 Task: Create a due date automation trigger when advanced on, the moment a card is due add fields with custom field "Resume" set to a number greater than 1 and greater or equal to 10.
Action: Mouse moved to (876, 252)
Screenshot: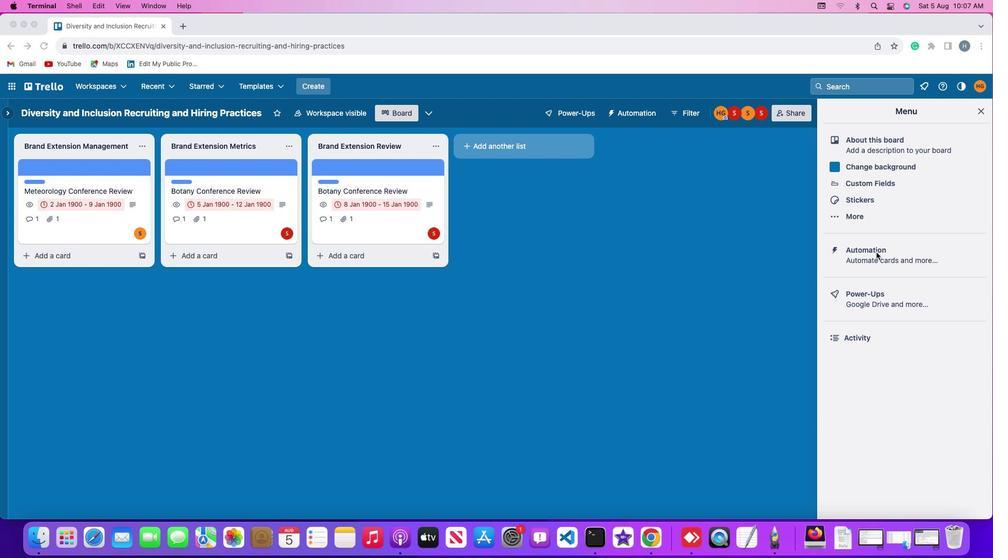 
Action: Mouse pressed left at (876, 252)
Screenshot: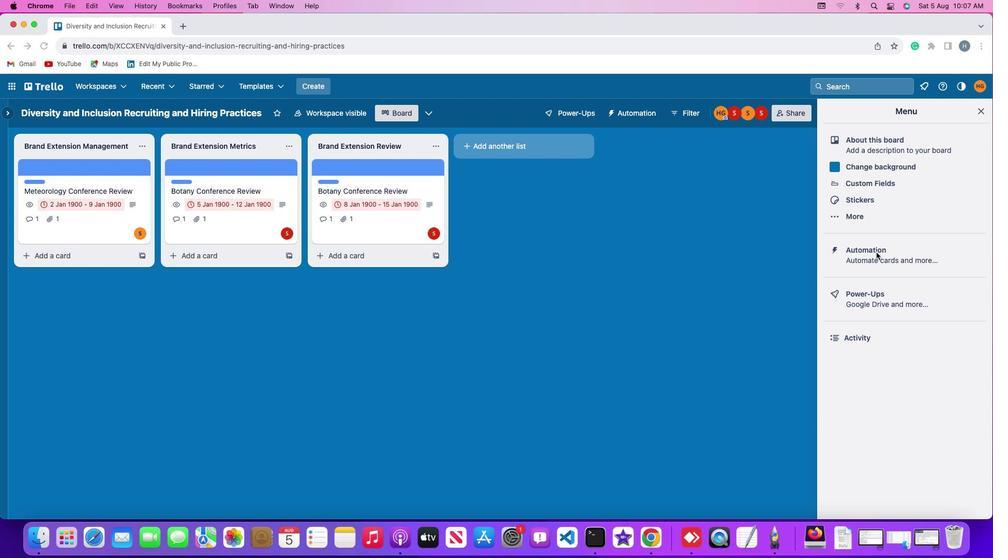 
Action: Mouse pressed left at (876, 252)
Screenshot: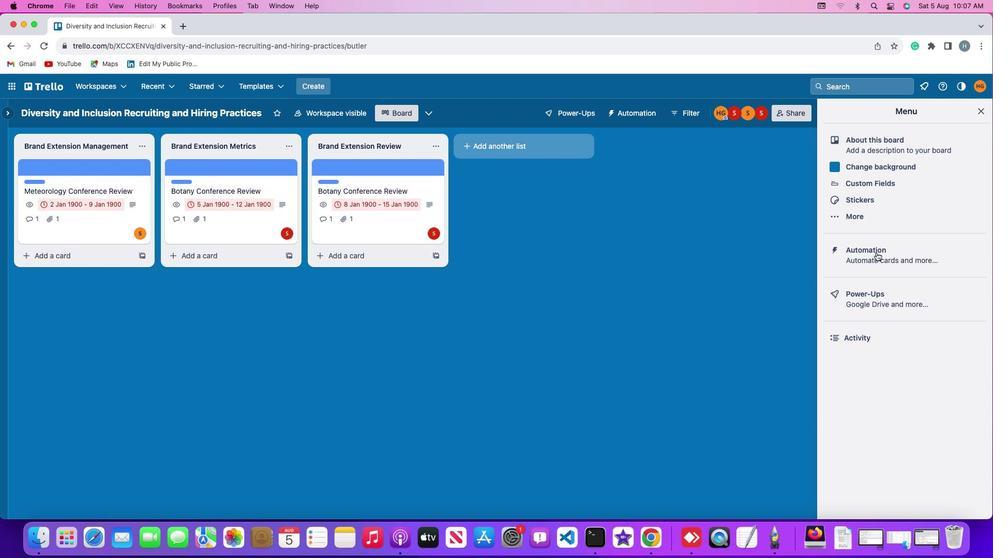 
Action: Mouse moved to (77, 243)
Screenshot: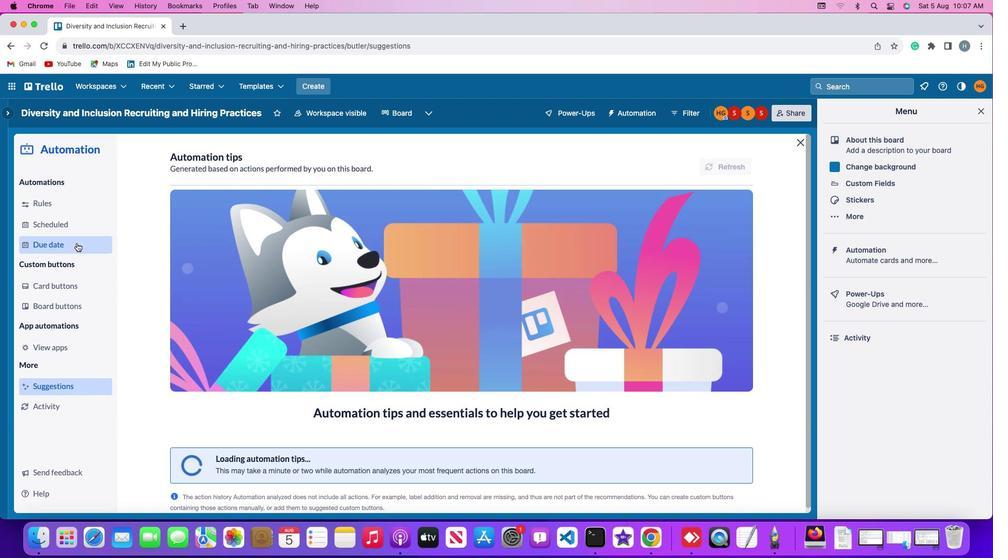 
Action: Mouse pressed left at (77, 243)
Screenshot: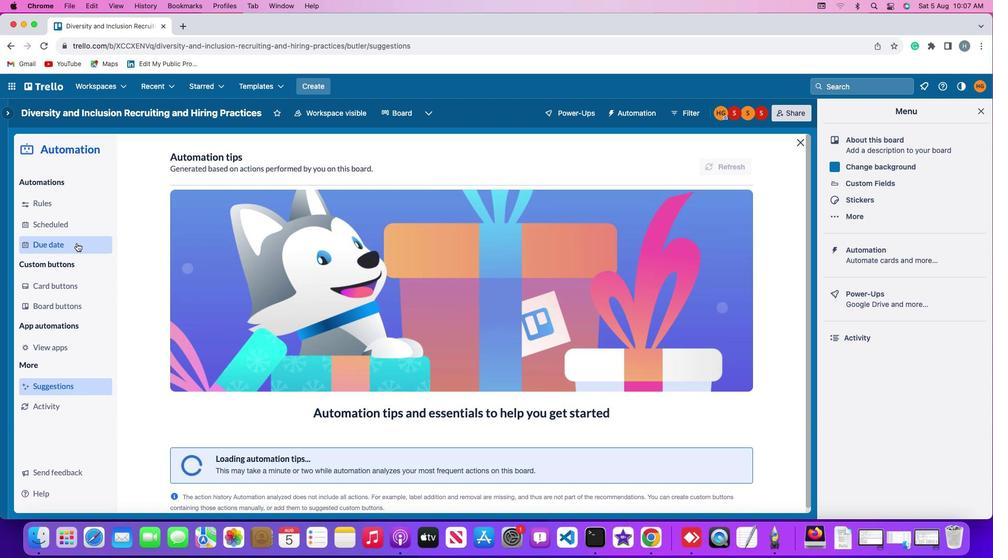 
Action: Mouse moved to (700, 159)
Screenshot: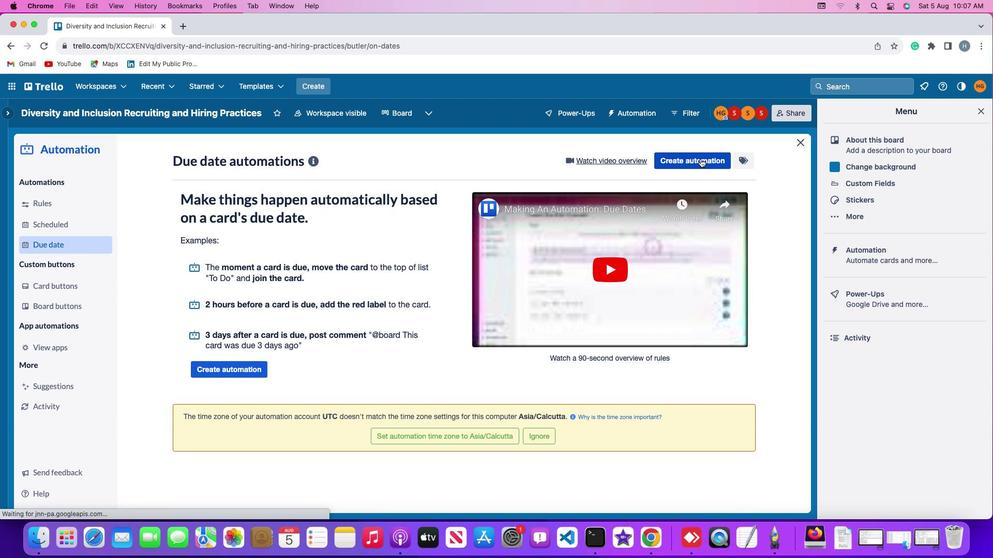 
Action: Mouse pressed left at (700, 159)
Screenshot: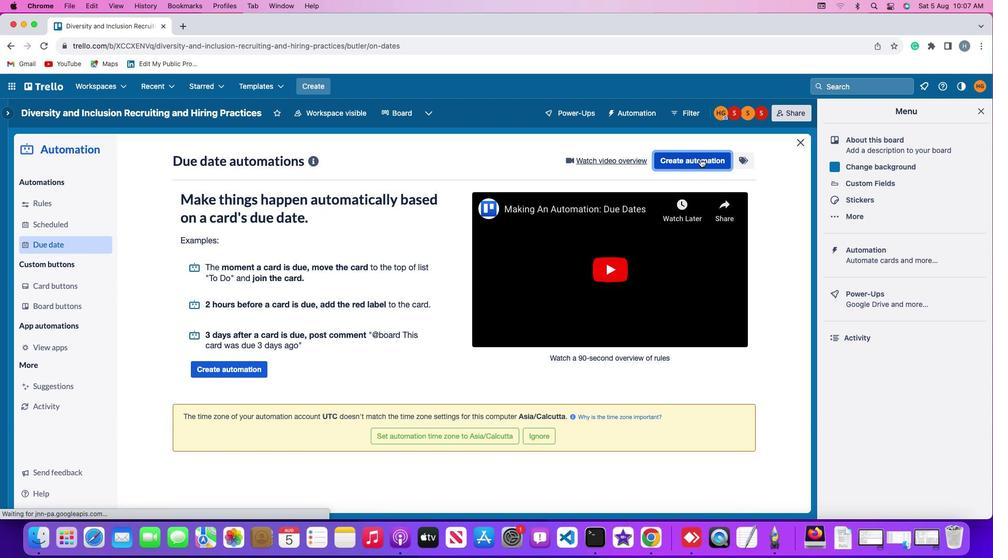 
Action: Mouse moved to (452, 257)
Screenshot: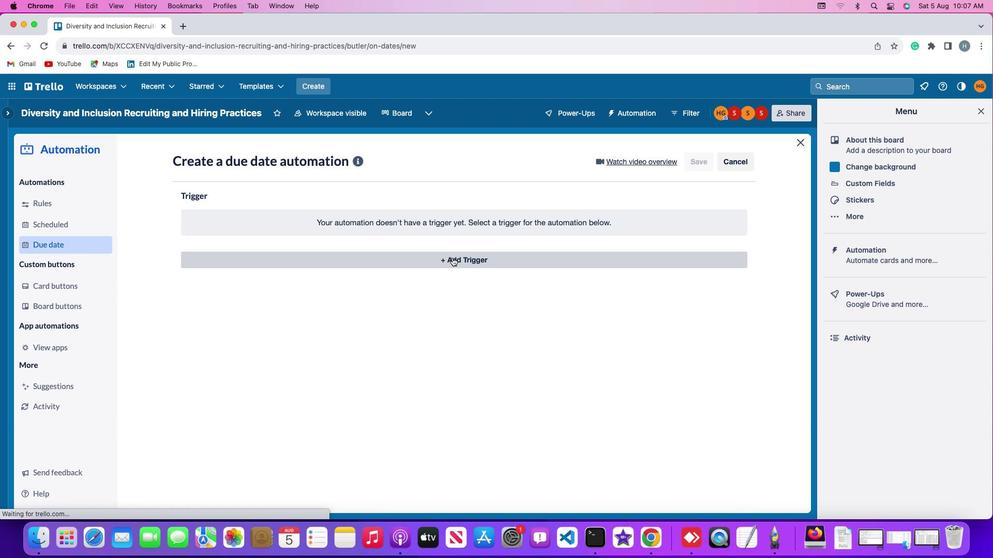 
Action: Mouse pressed left at (452, 257)
Screenshot: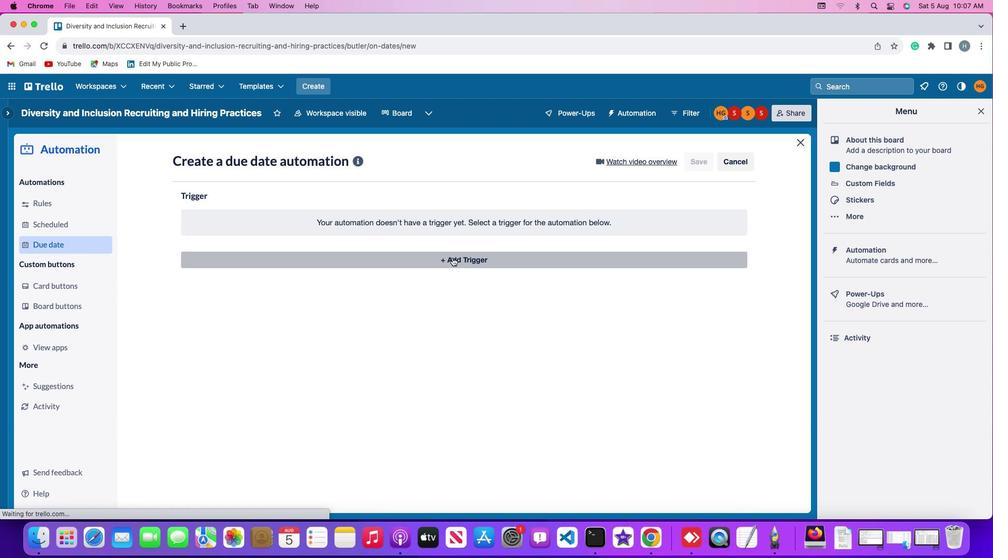 
Action: Mouse moved to (273, 380)
Screenshot: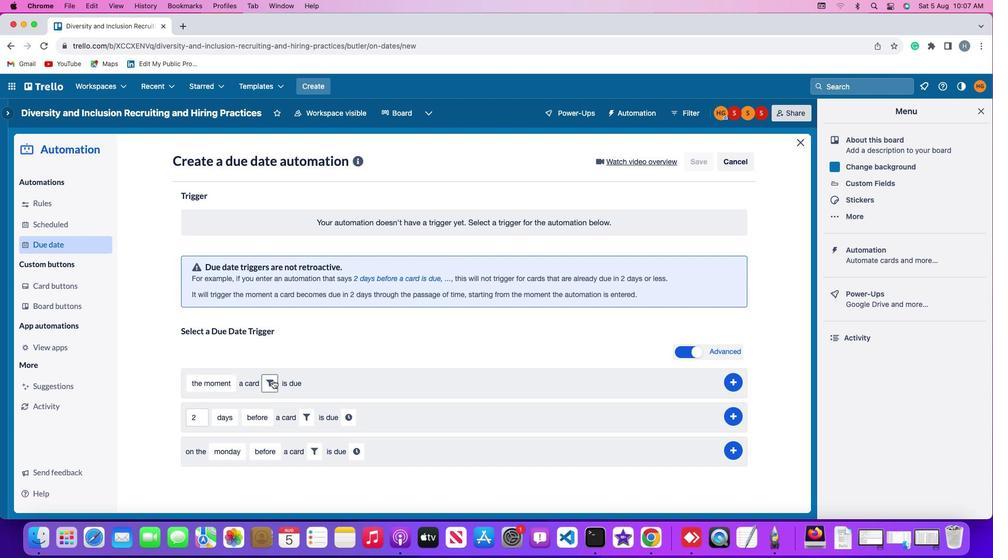 
Action: Mouse pressed left at (273, 380)
Screenshot: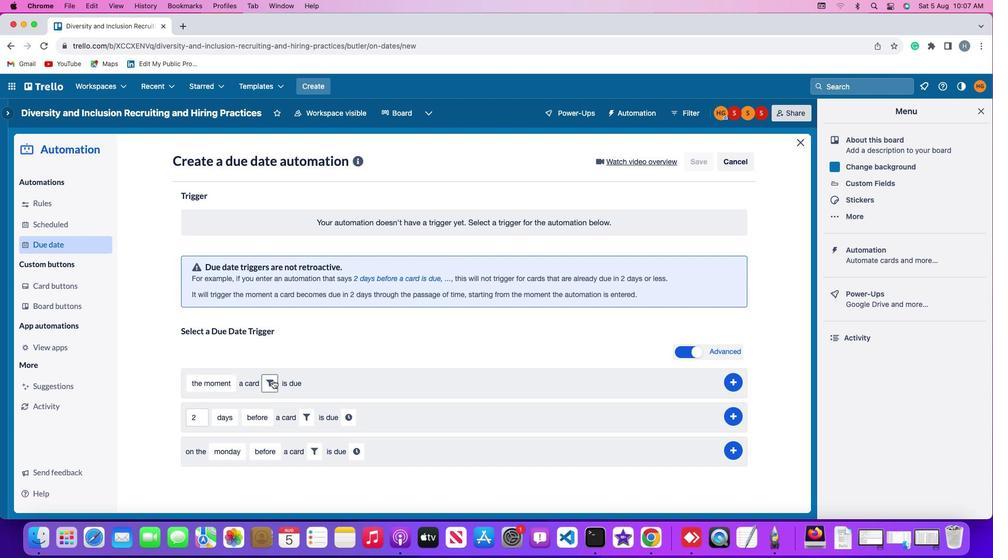 
Action: Mouse moved to (443, 417)
Screenshot: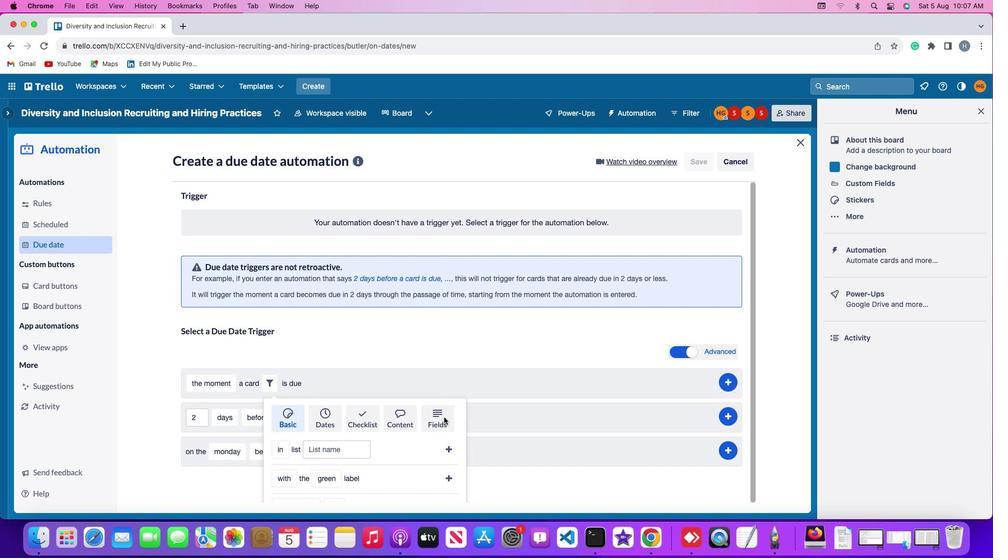 
Action: Mouse pressed left at (443, 417)
Screenshot: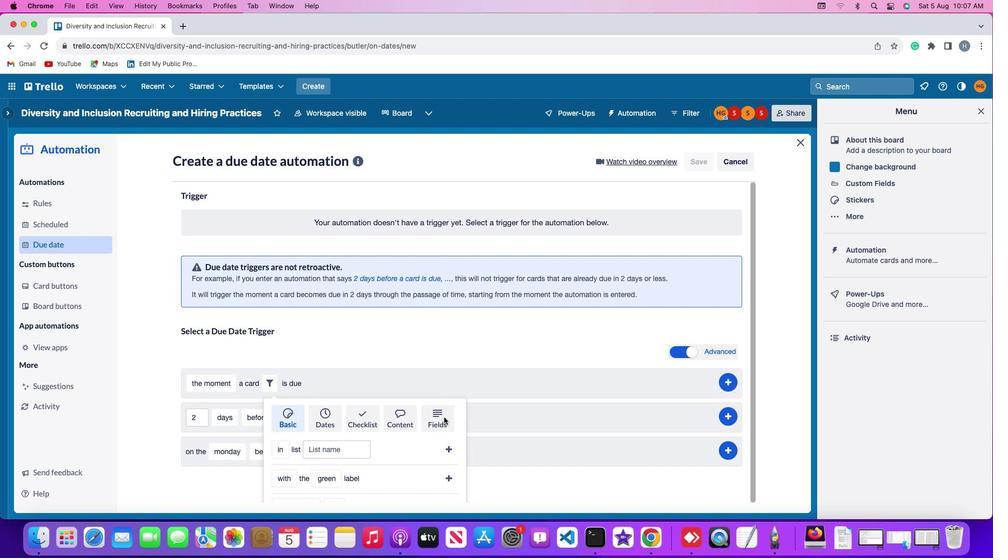 
Action: Mouse moved to (414, 417)
Screenshot: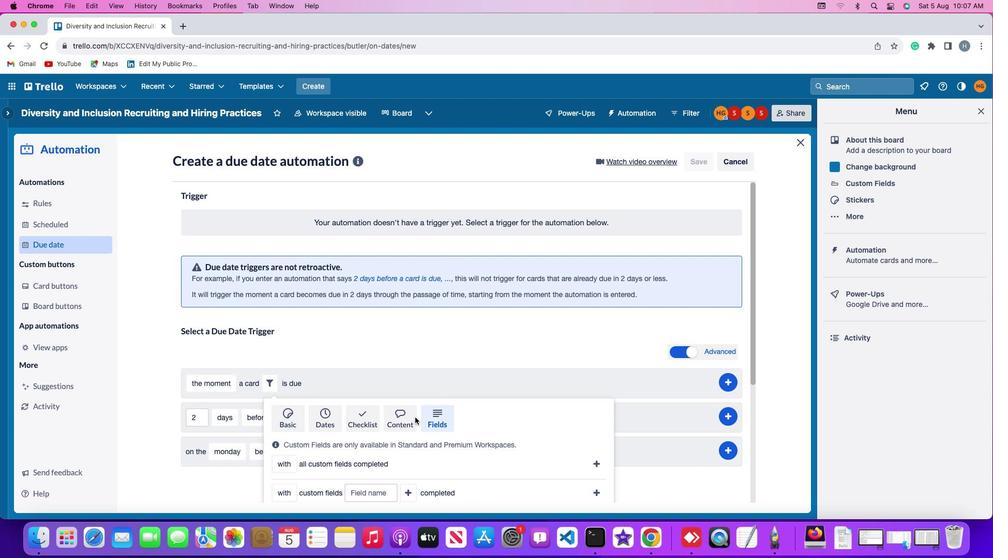 
Action: Mouse scrolled (414, 417) with delta (0, 0)
Screenshot: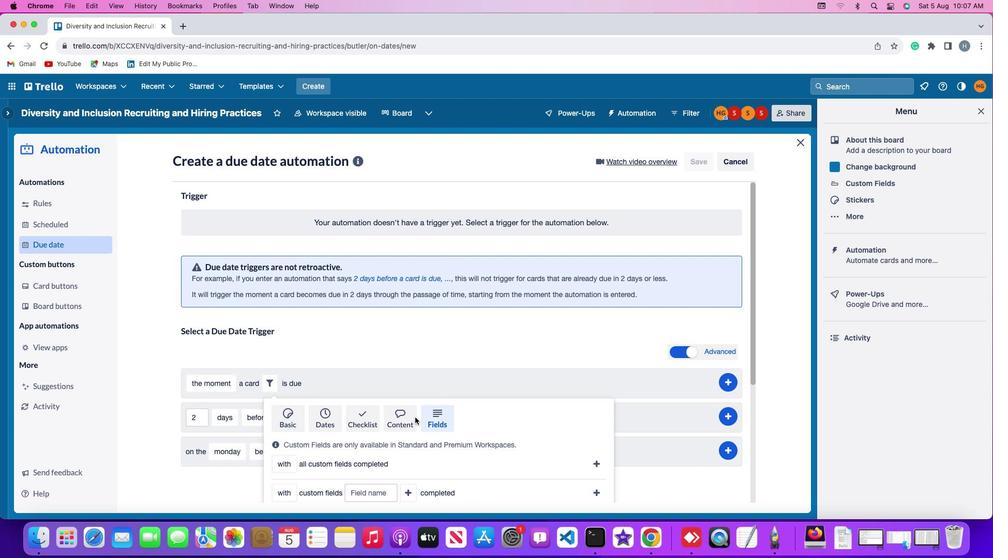 
Action: Mouse scrolled (414, 417) with delta (0, 0)
Screenshot: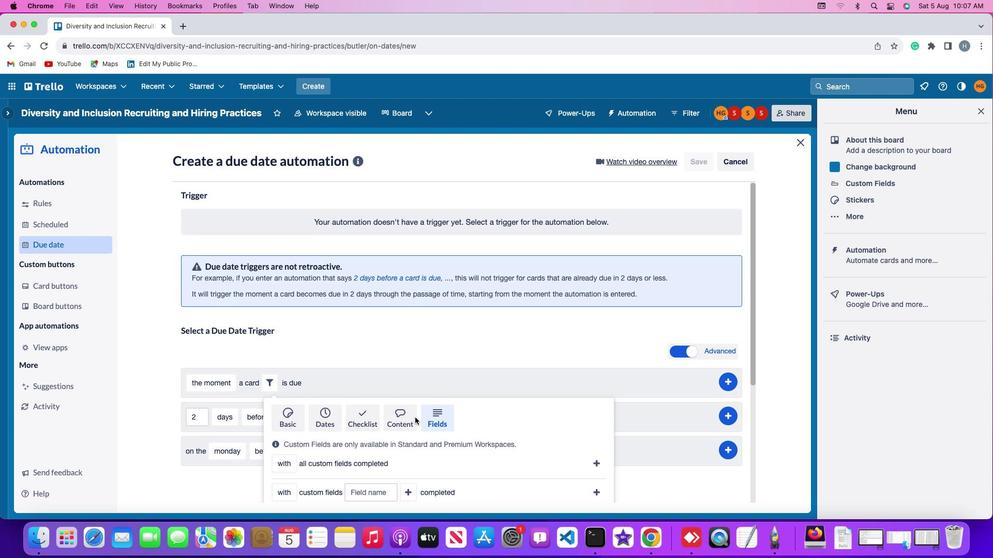 
Action: Mouse scrolled (414, 417) with delta (0, -1)
Screenshot: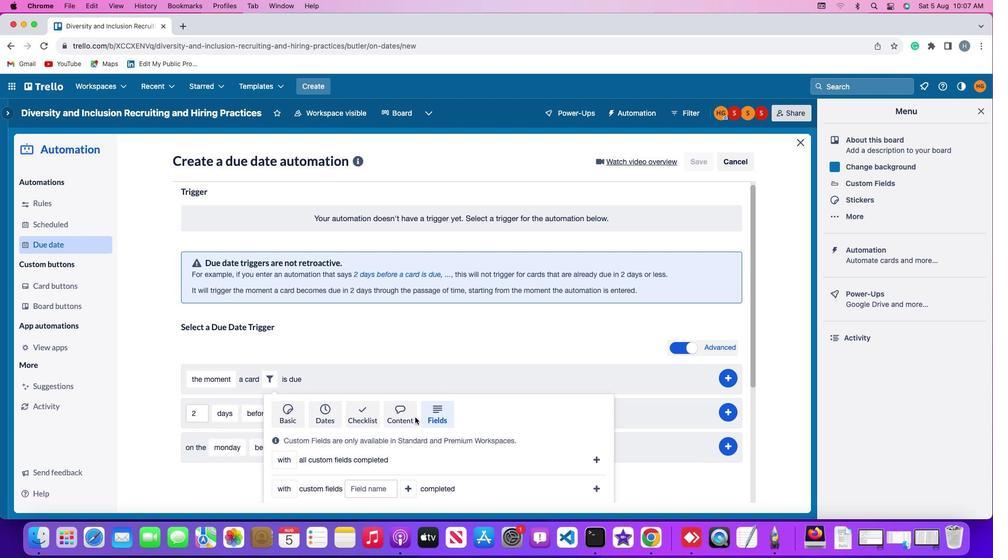 
Action: Mouse scrolled (414, 417) with delta (0, -2)
Screenshot: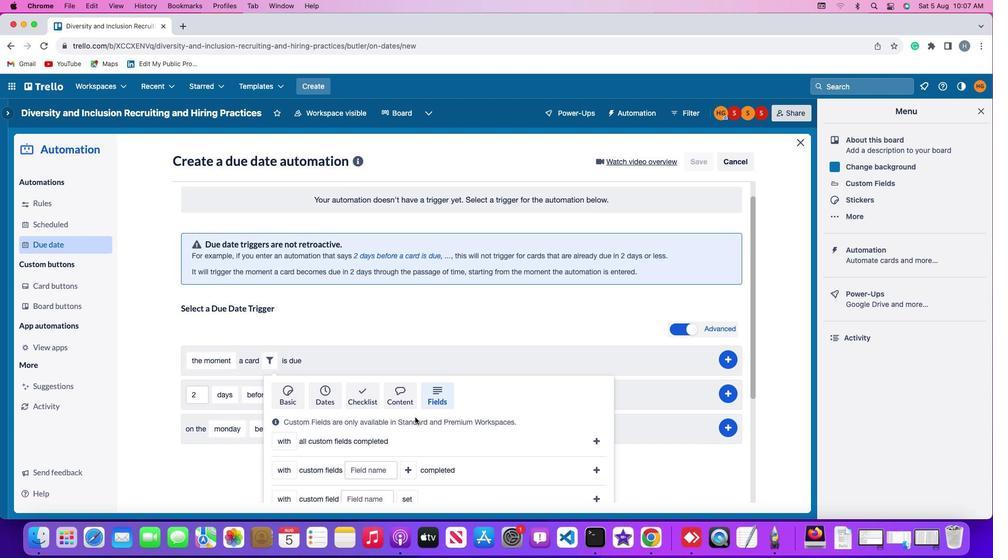 
Action: Mouse scrolled (414, 417) with delta (0, 0)
Screenshot: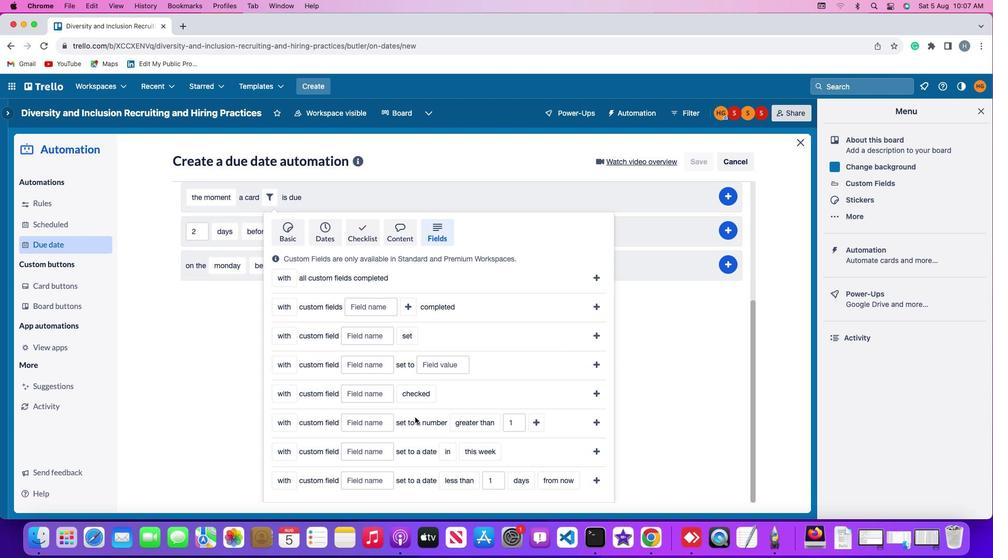 
Action: Mouse scrolled (414, 417) with delta (0, 0)
Screenshot: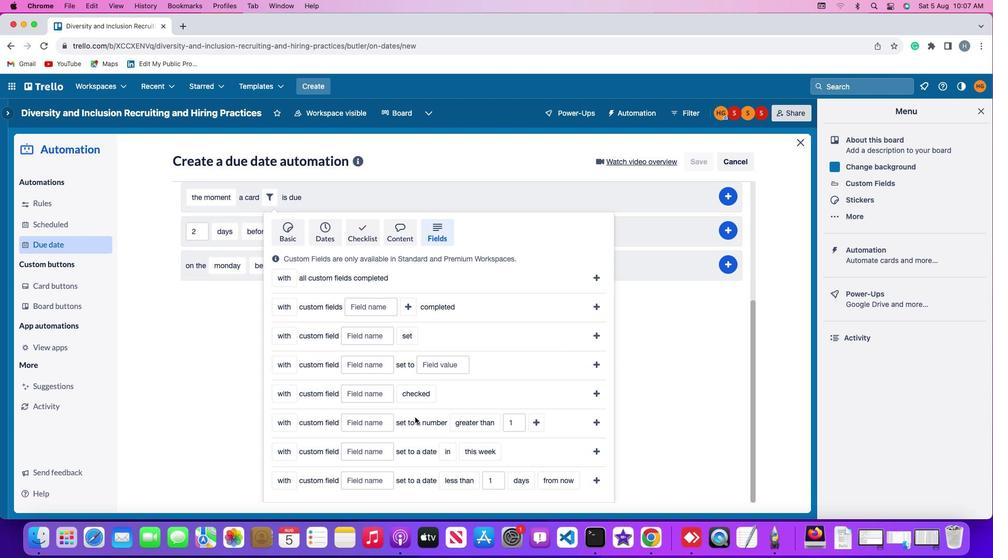 
Action: Mouse scrolled (414, 417) with delta (0, 0)
Screenshot: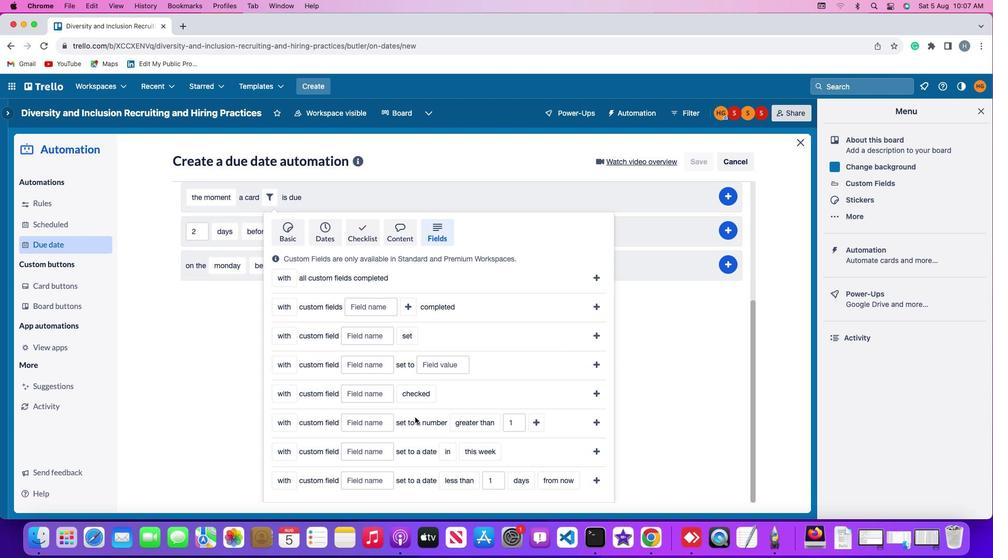 
Action: Mouse moved to (289, 421)
Screenshot: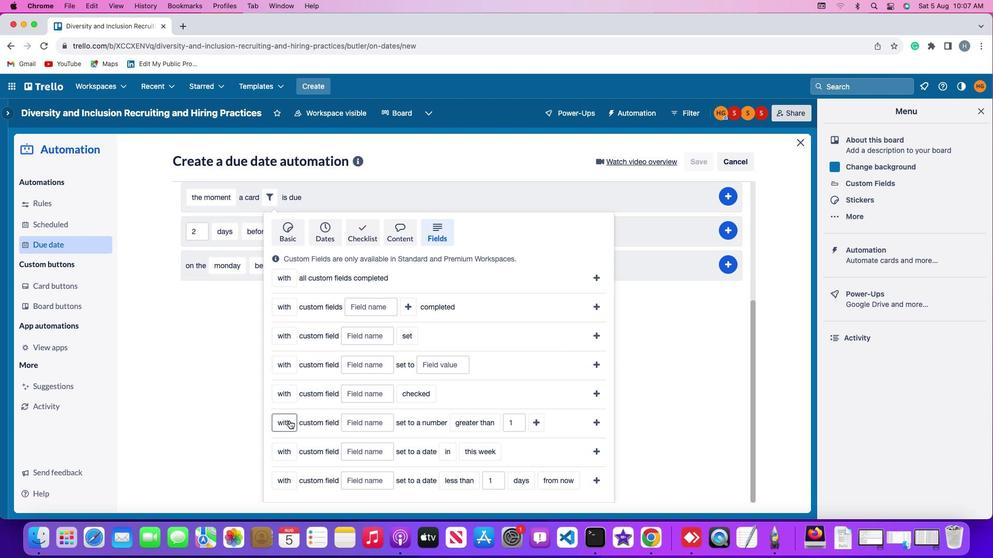 
Action: Mouse pressed left at (289, 421)
Screenshot: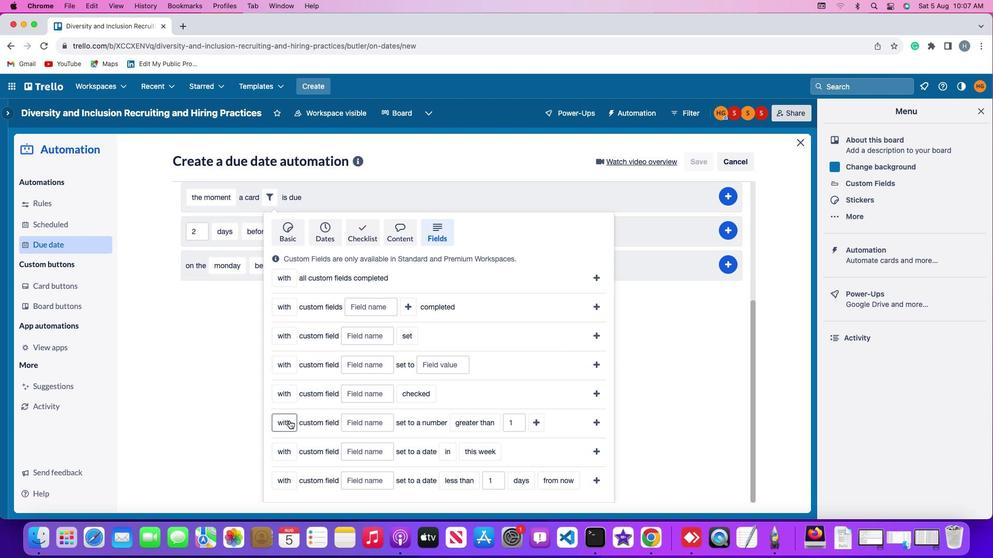 
Action: Mouse moved to (293, 439)
Screenshot: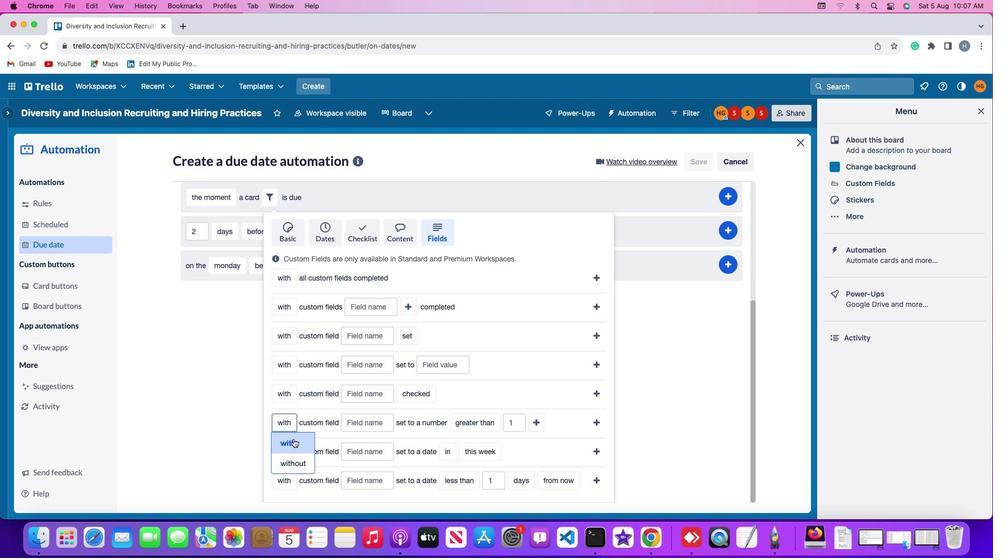 
Action: Mouse pressed left at (293, 439)
Screenshot: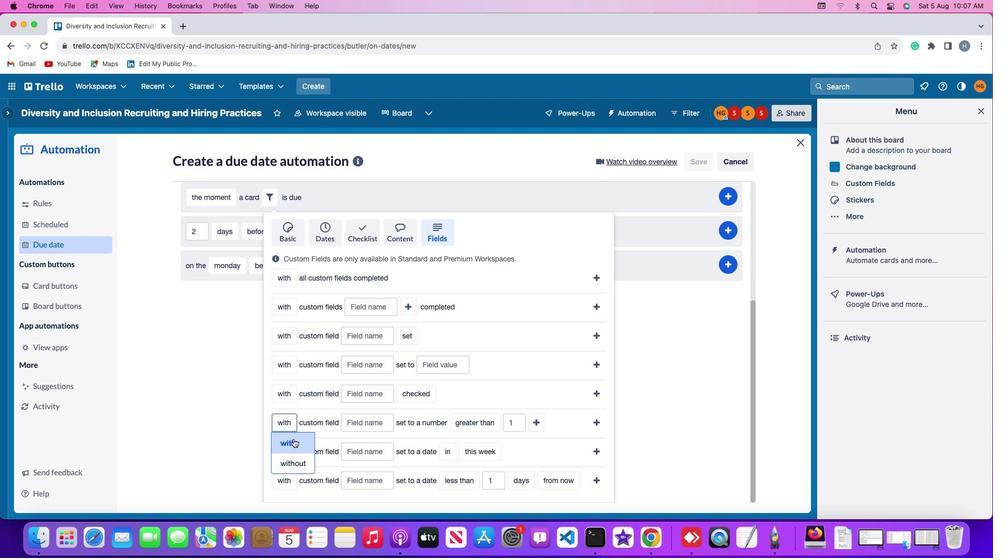 
Action: Mouse moved to (357, 423)
Screenshot: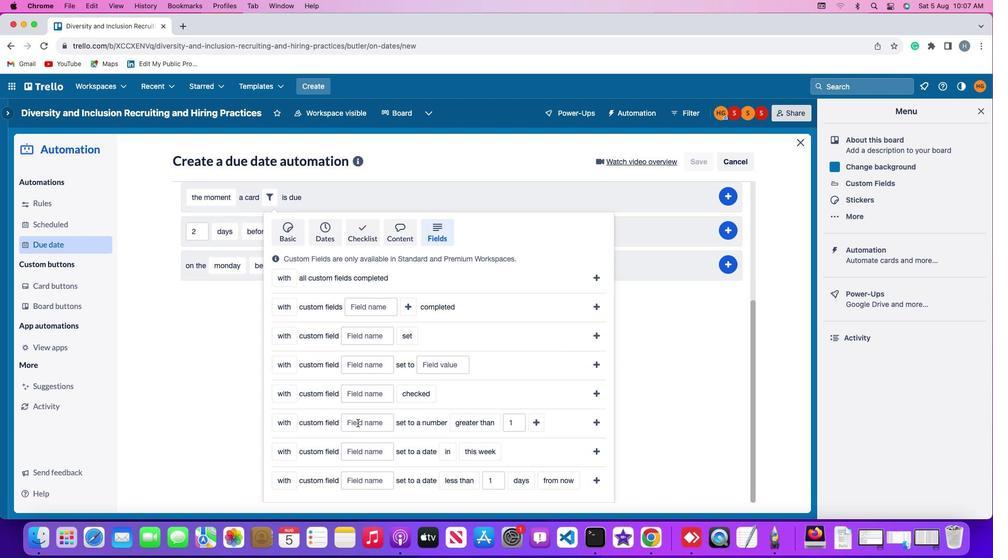 
Action: Mouse pressed left at (357, 423)
Screenshot: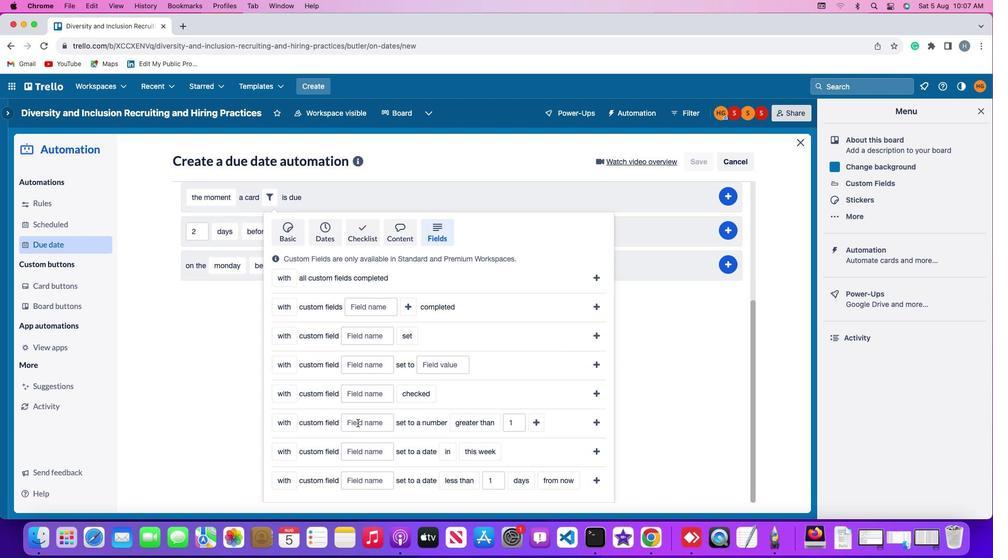 
Action: Key pressed Key.shift
Screenshot: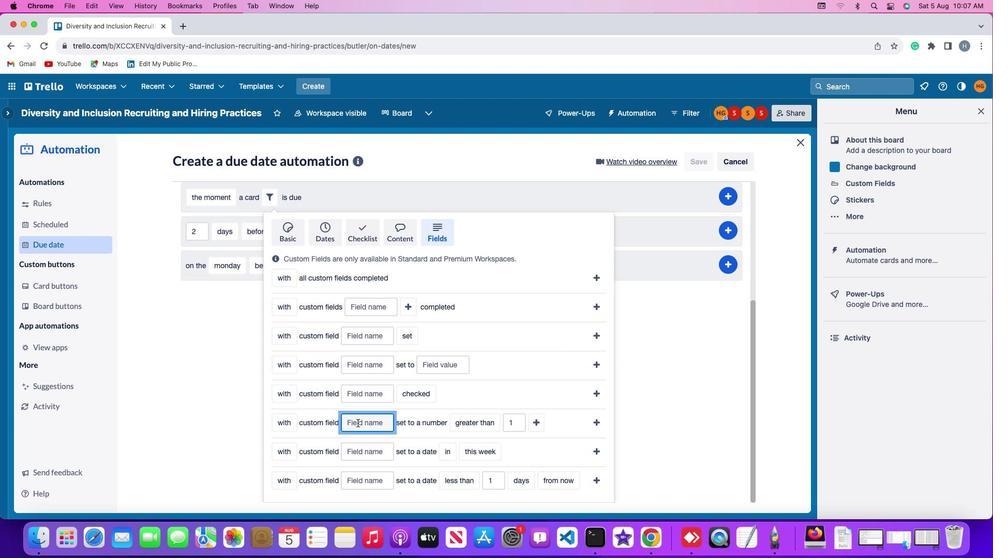 
Action: Mouse moved to (357, 423)
Screenshot: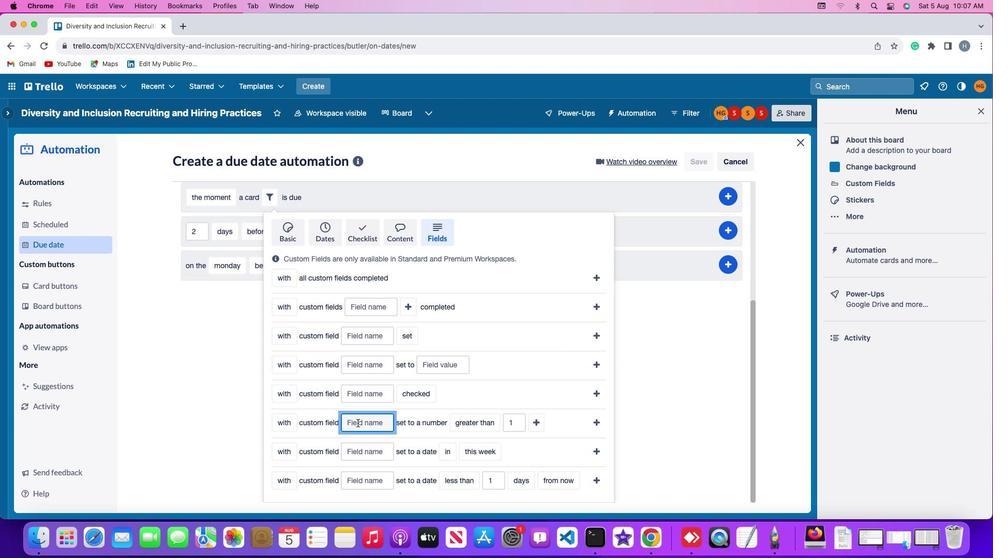 
Action: Key pressed 'R''e''s''u''m''e'
Screenshot: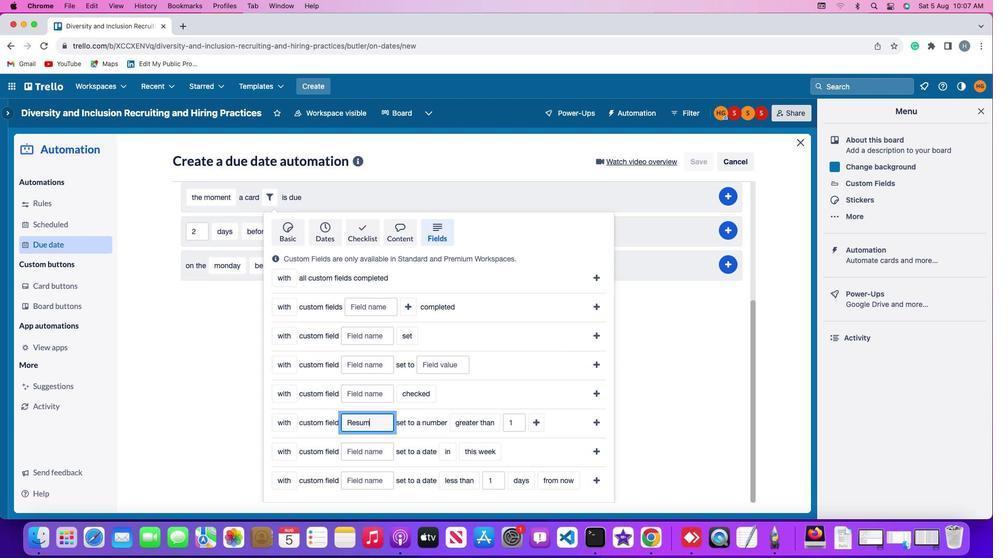 
Action: Mouse moved to (473, 424)
Screenshot: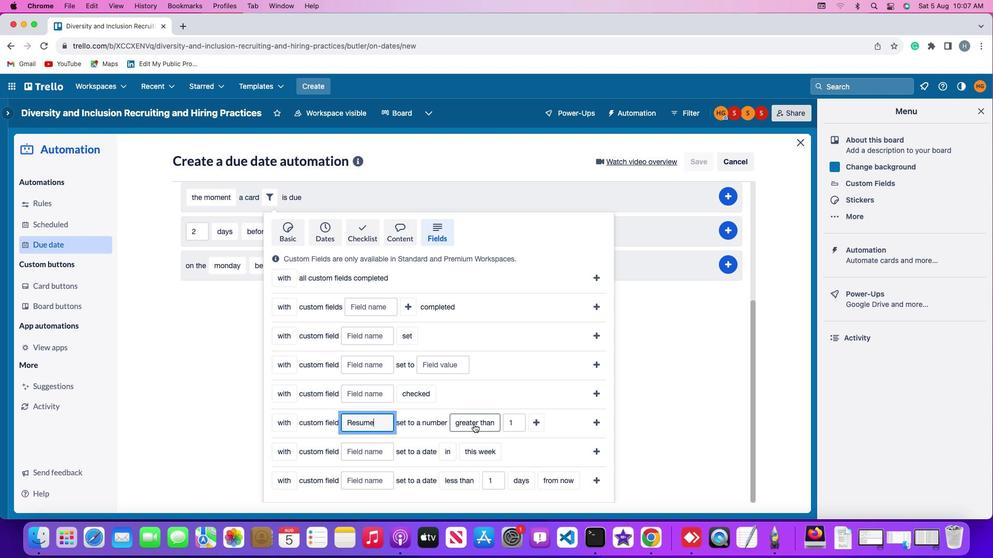 
Action: Mouse pressed left at (473, 424)
Screenshot: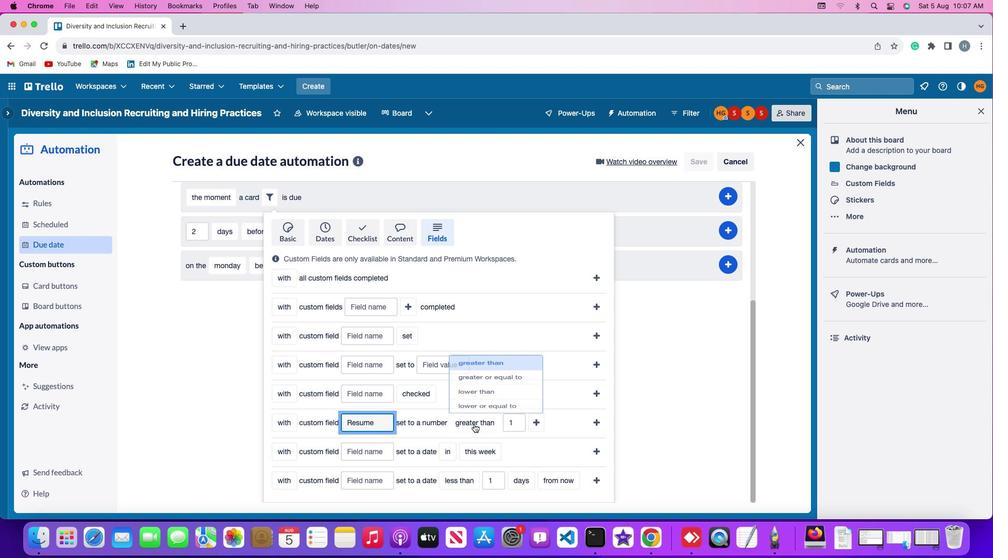 
Action: Mouse moved to (522, 345)
Screenshot: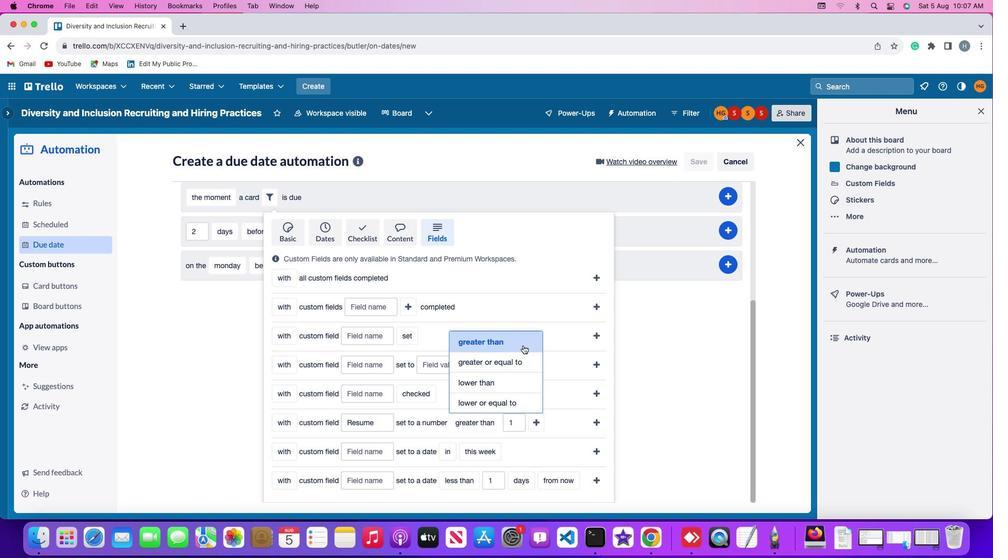 
Action: Mouse pressed left at (522, 345)
Screenshot: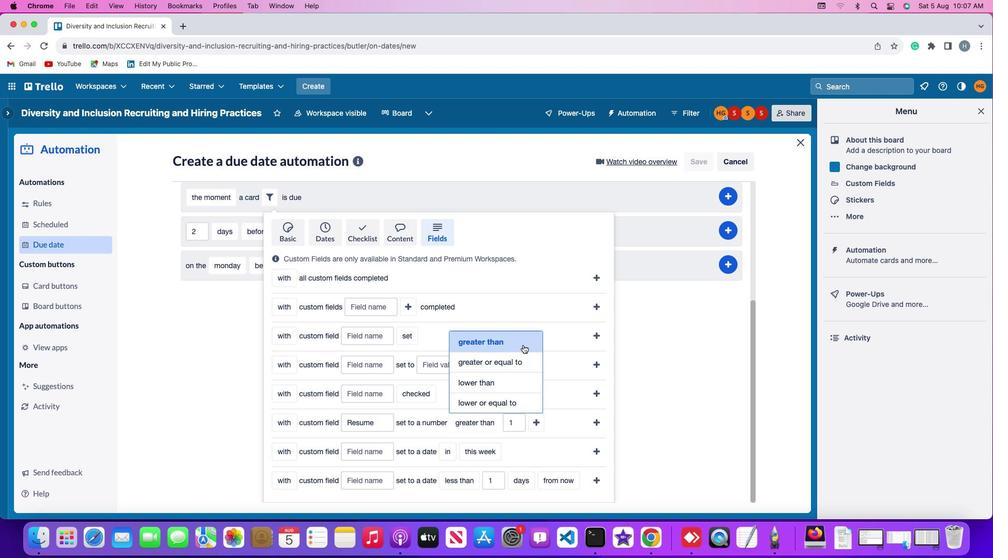 
Action: Mouse moved to (516, 421)
Screenshot: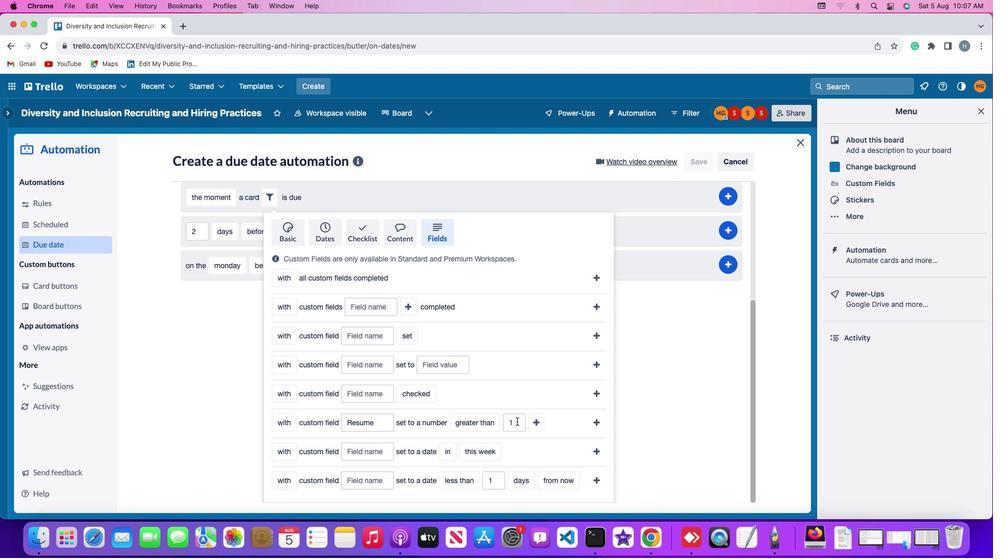 
Action: Mouse pressed left at (516, 421)
Screenshot: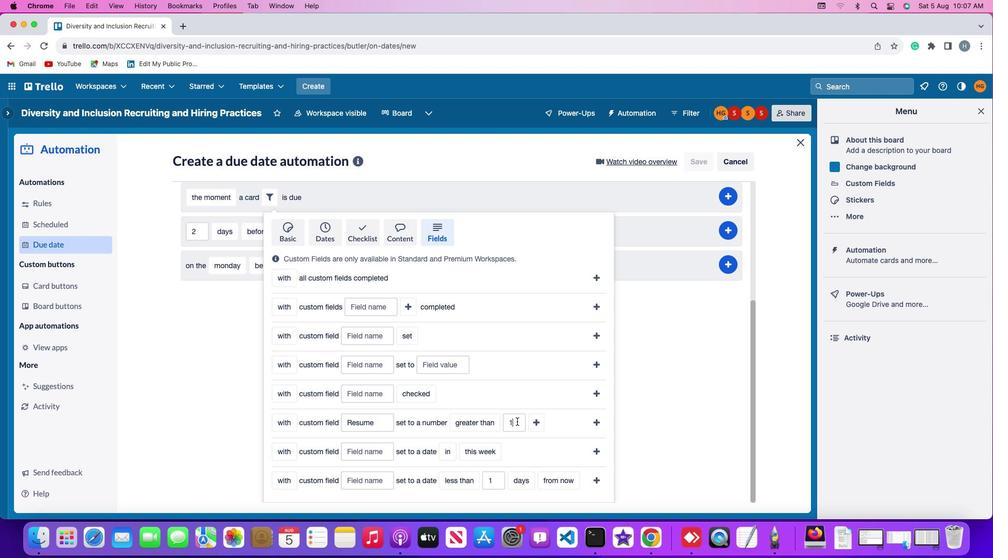 
Action: Mouse moved to (516, 421)
Screenshot: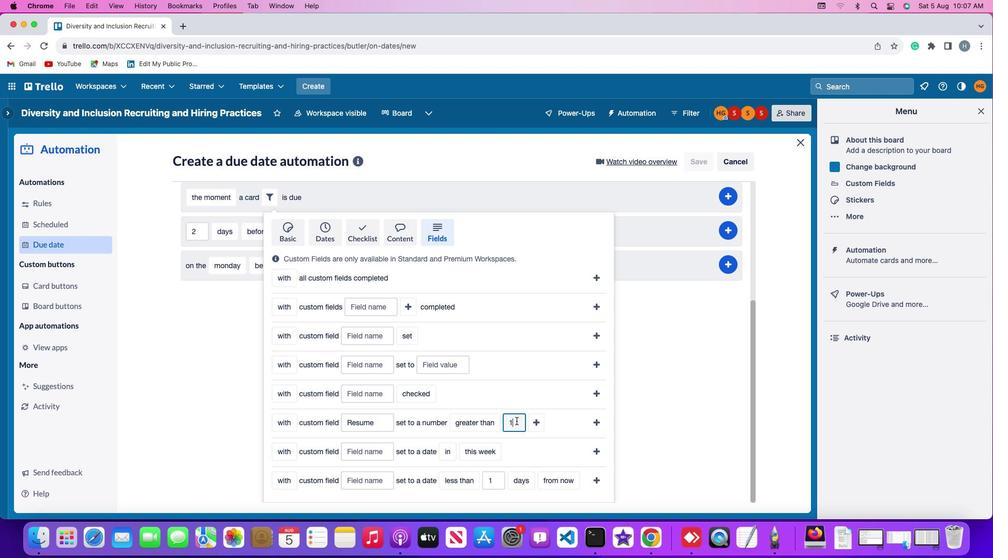 
Action: Key pressed Key.backspace'1'
Screenshot: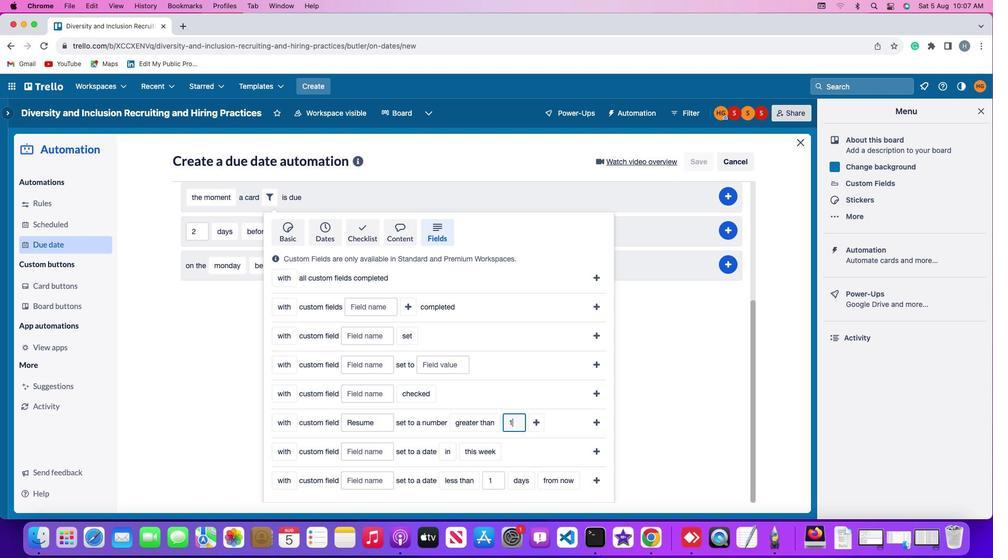 
Action: Mouse moved to (537, 422)
Screenshot: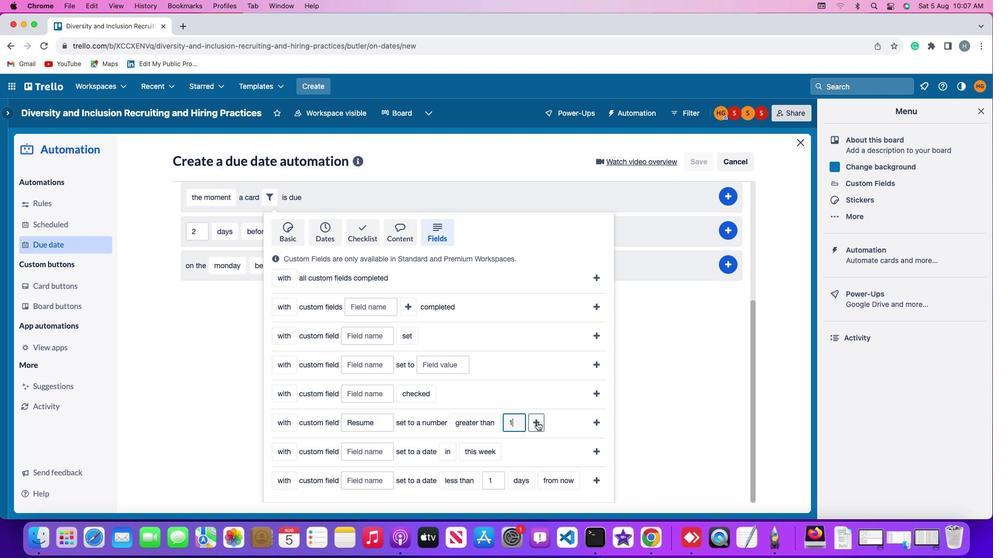 
Action: Mouse pressed left at (537, 422)
Screenshot: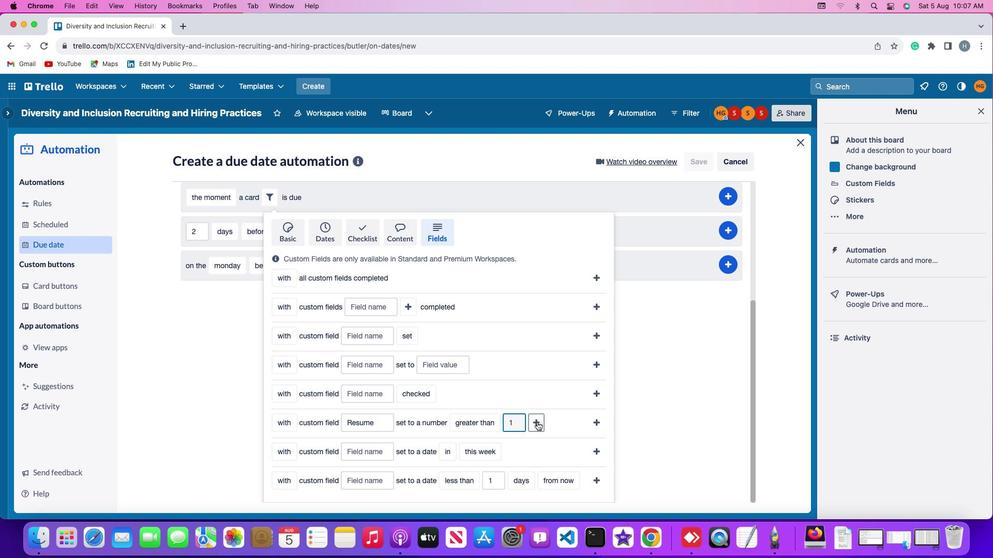 
Action: Mouse moved to (587, 406)
Screenshot: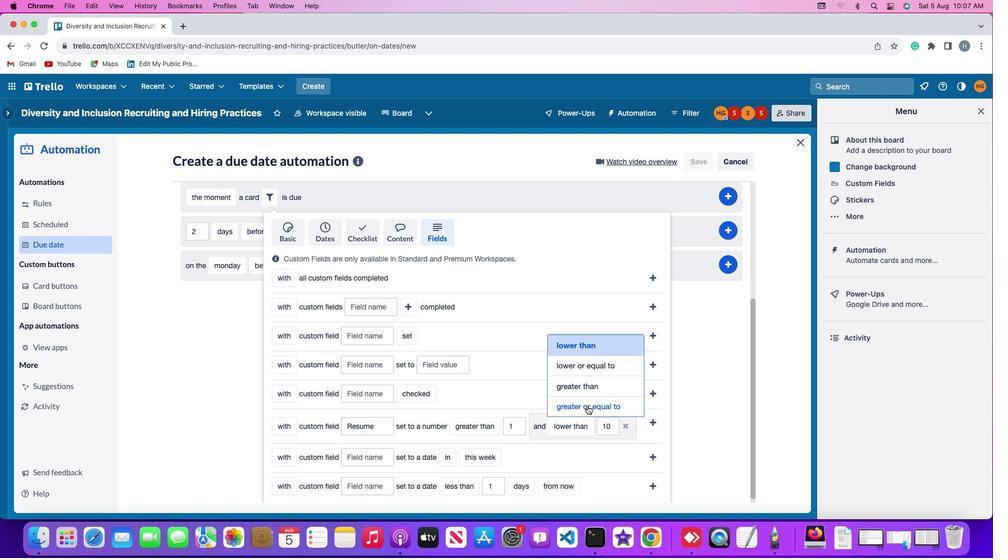 
Action: Mouse pressed left at (587, 406)
Screenshot: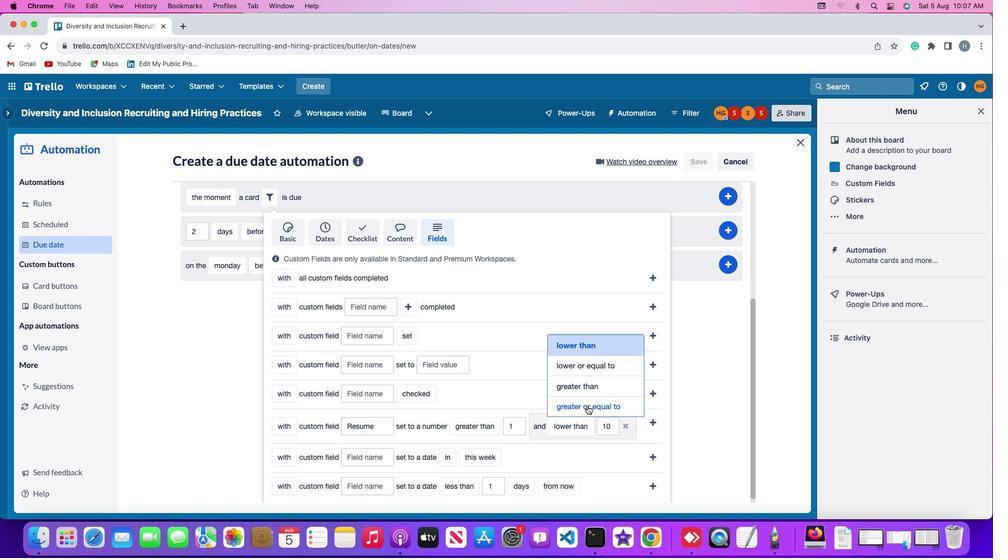 
Action: Mouse moved to (638, 424)
Screenshot: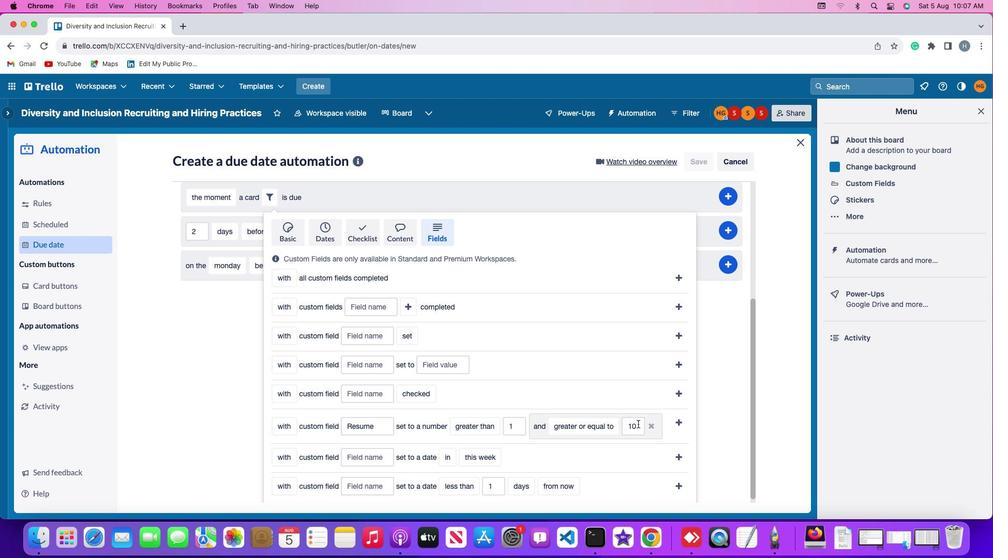
Action: Mouse pressed left at (638, 424)
Screenshot: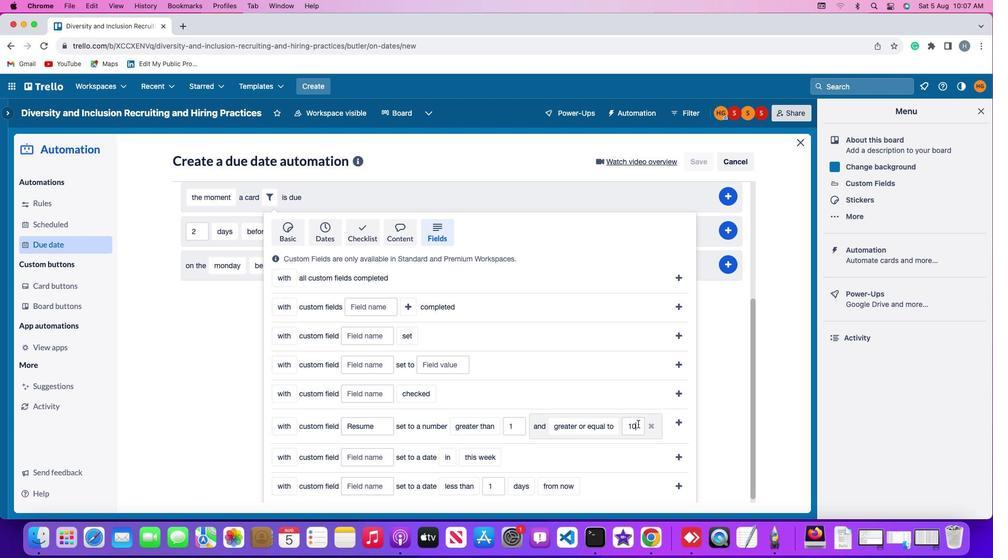 
Action: Key pressed Key.backspaceKey.backspace'1''0'
Screenshot: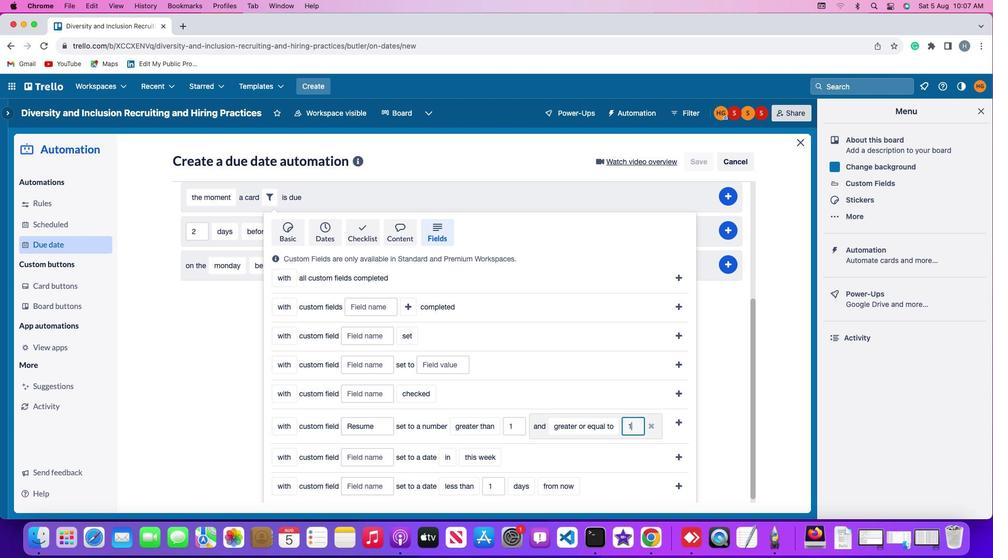 
Action: Mouse moved to (678, 420)
Screenshot: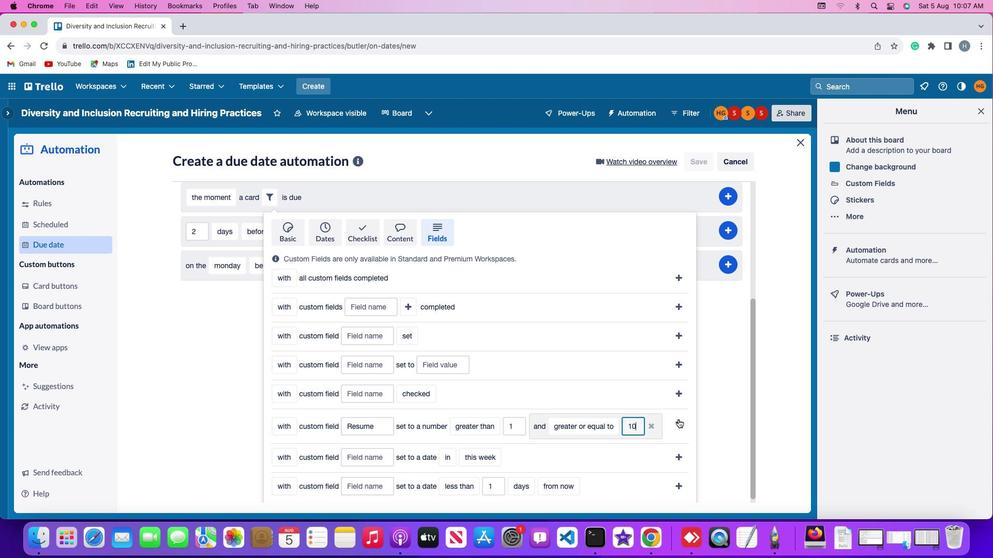 
Action: Mouse pressed left at (678, 420)
Screenshot: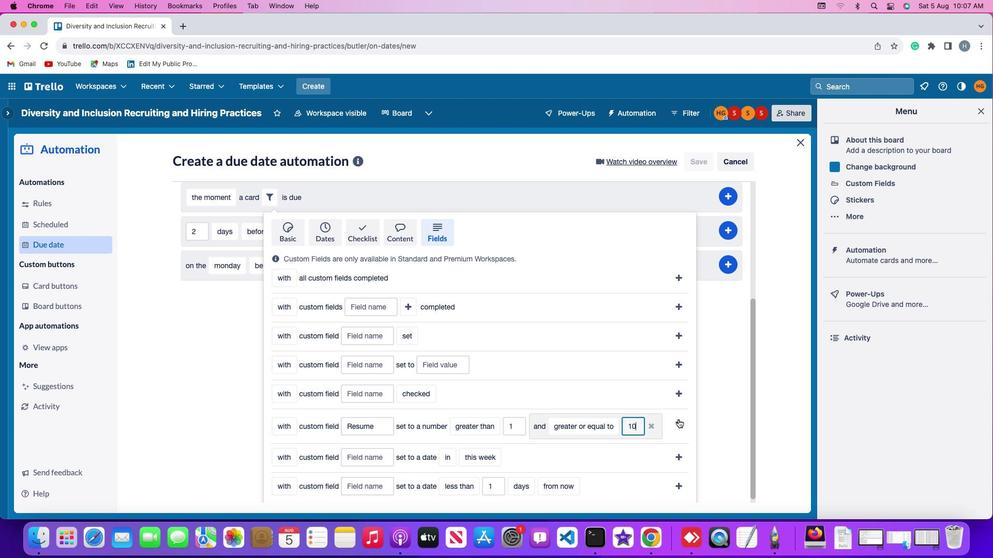 
Action: Mouse moved to (738, 381)
Screenshot: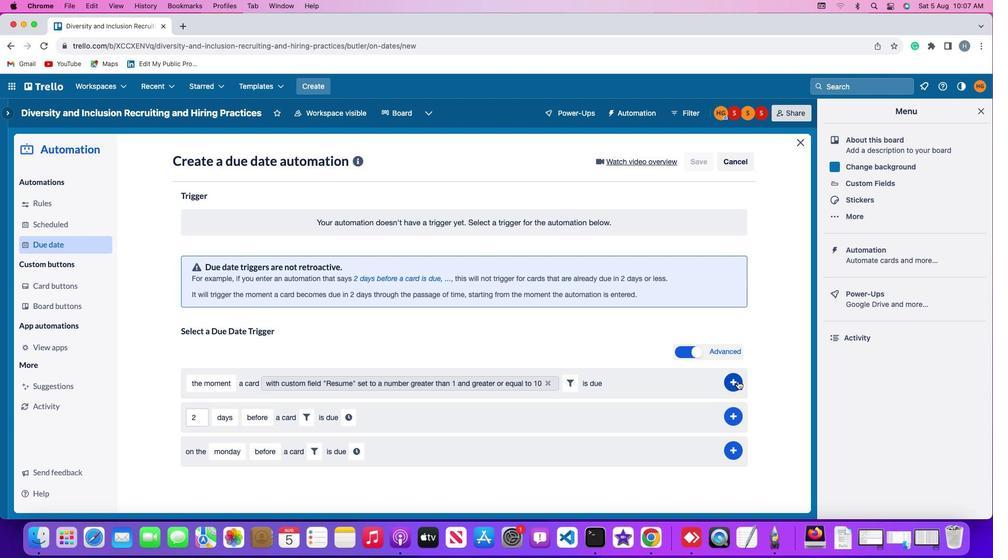 
Action: Mouse pressed left at (738, 381)
Screenshot: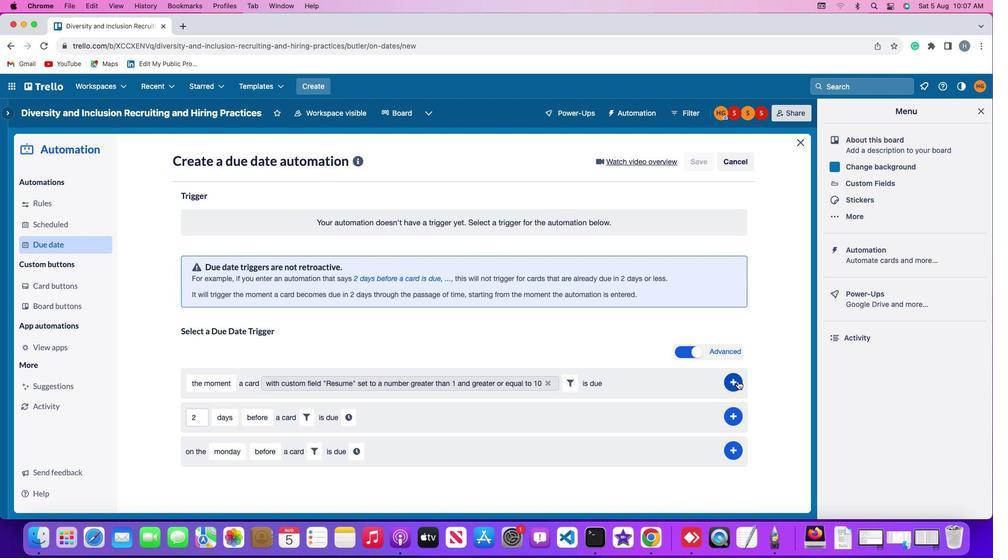 
Action: Mouse moved to (793, 324)
Screenshot: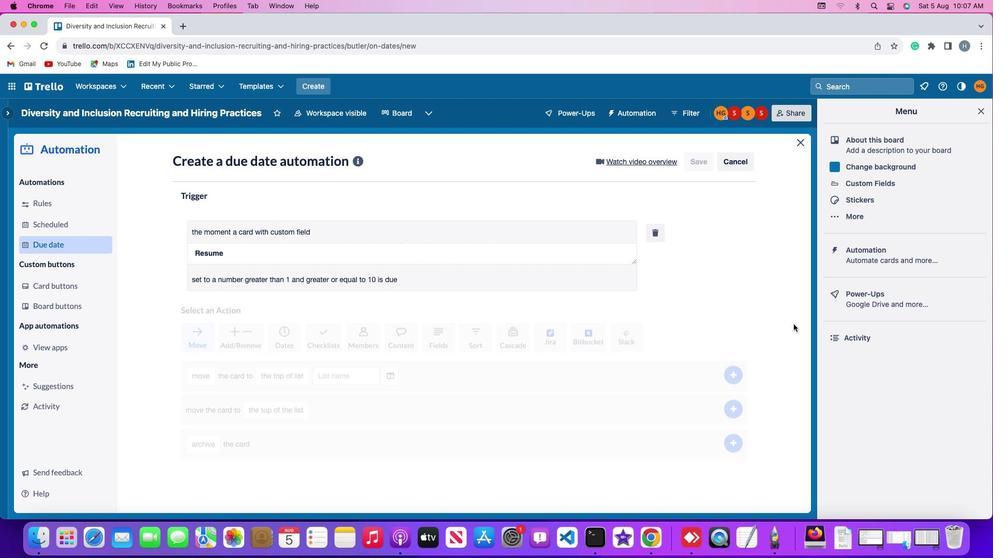 
